 Task: Add location "Gurugram, Haryana, India".
Action: Mouse moved to (591, 153)
Screenshot: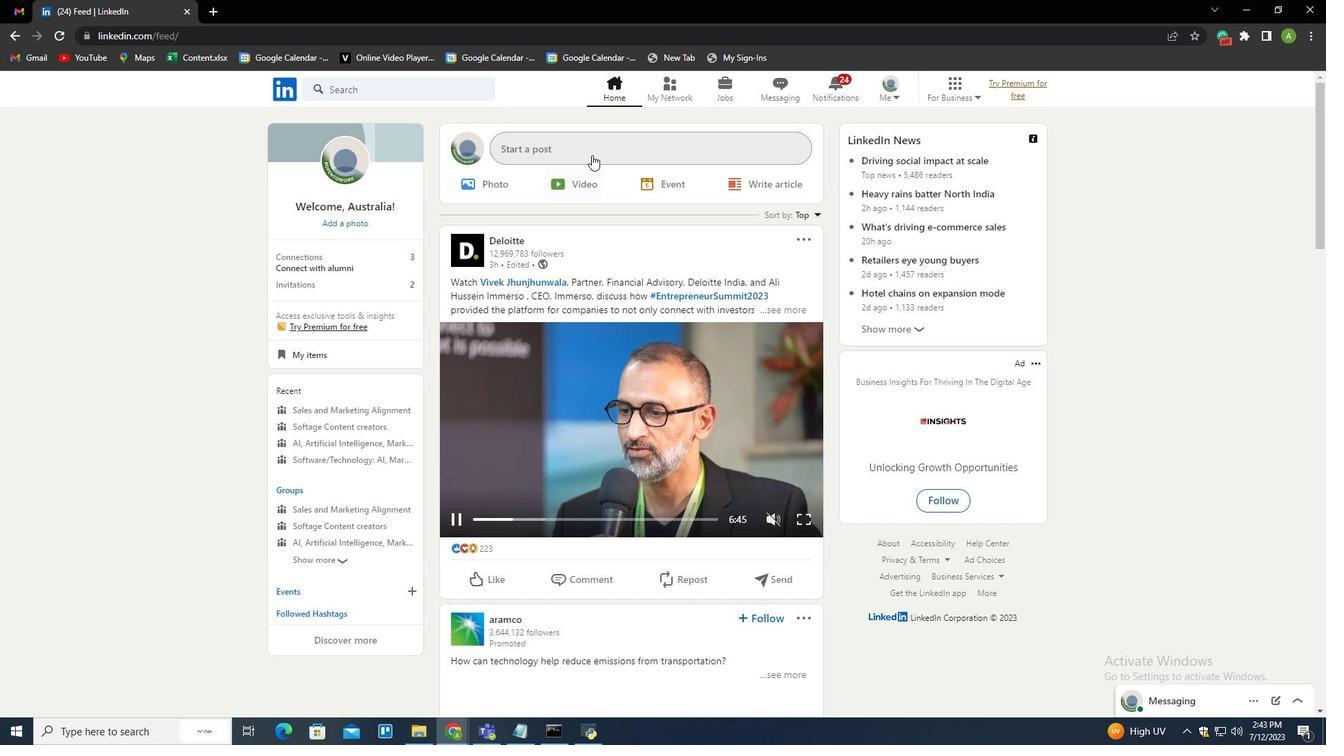 
Action: Mouse pressed left at (591, 153)
Screenshot: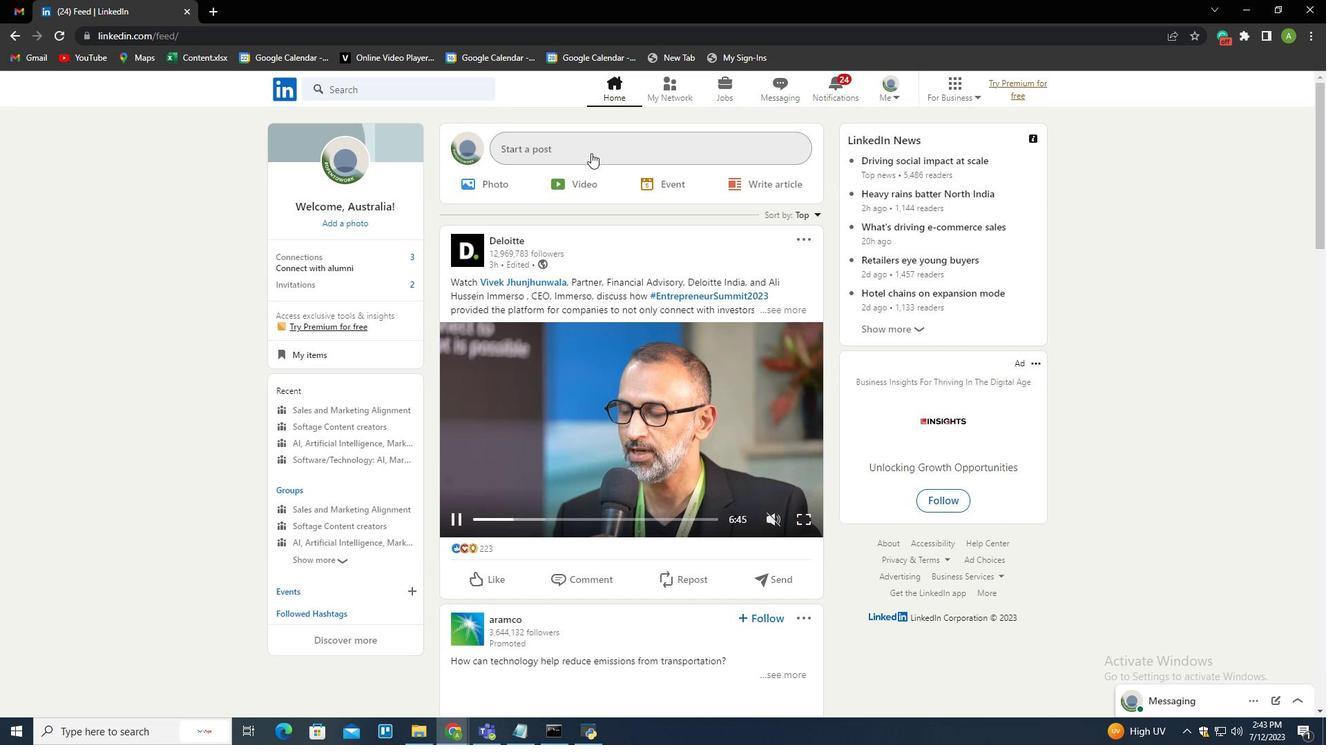 
Action: Mouse moved to (584, 399)
Screenshot: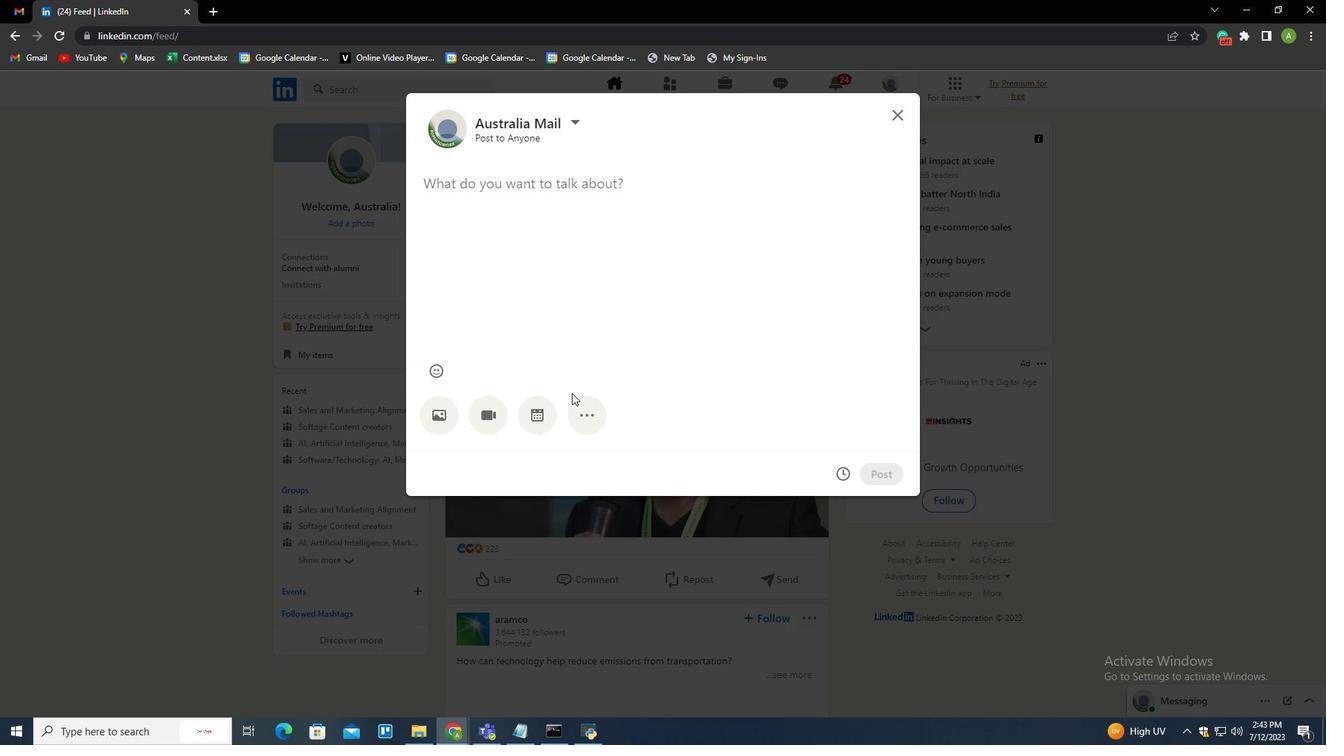
Action: Mouse pressed left at (584, 399)
Screenshot: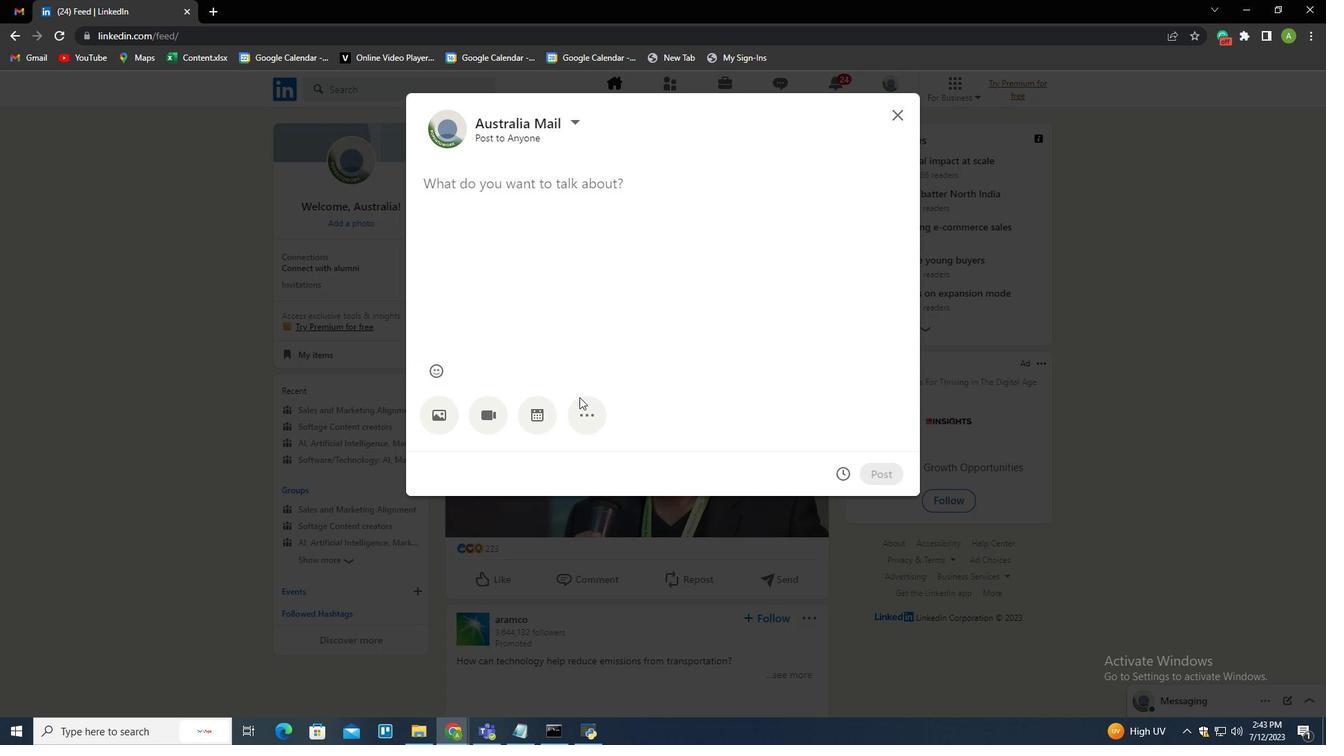 
Action: Mouse moved to (772, 408)
Screenshot: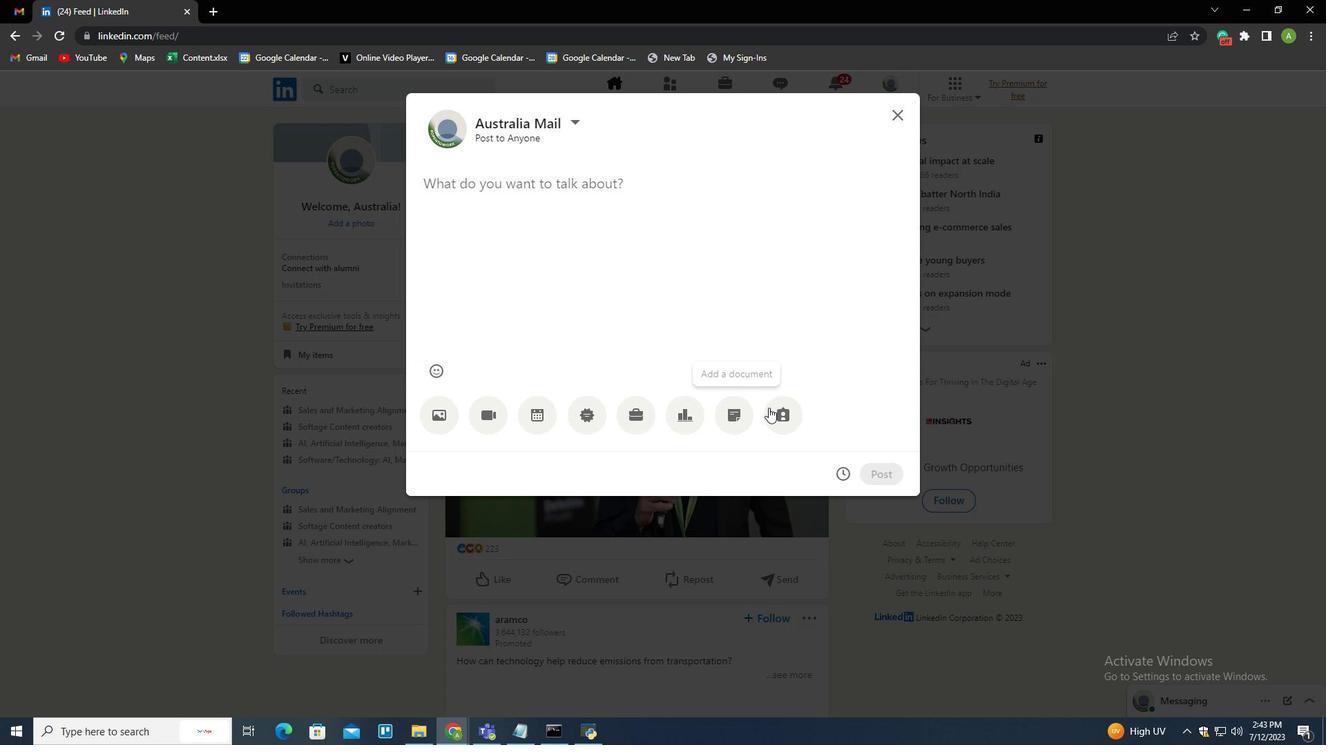 
Action: Mouse pressed left at (772, 408)
Screenshot: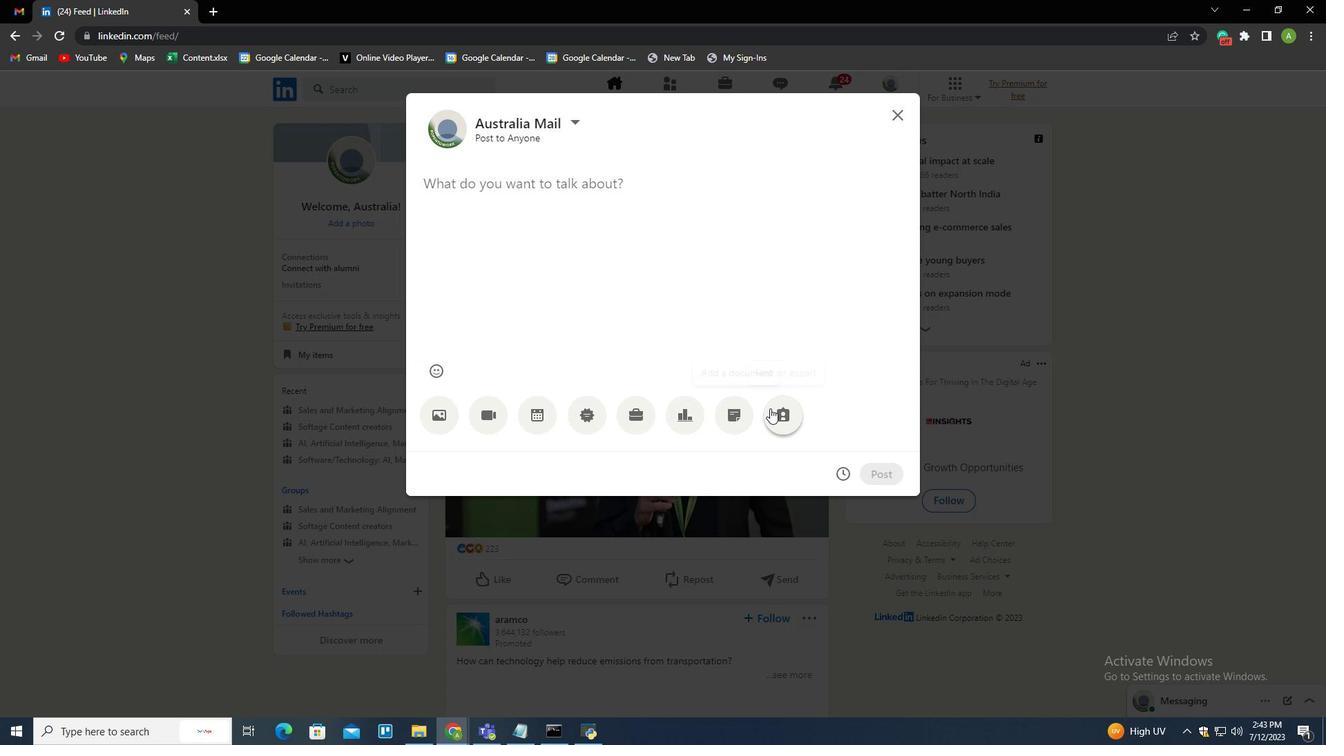 
Action: Mouse moved to (559, 265)
Screenshot: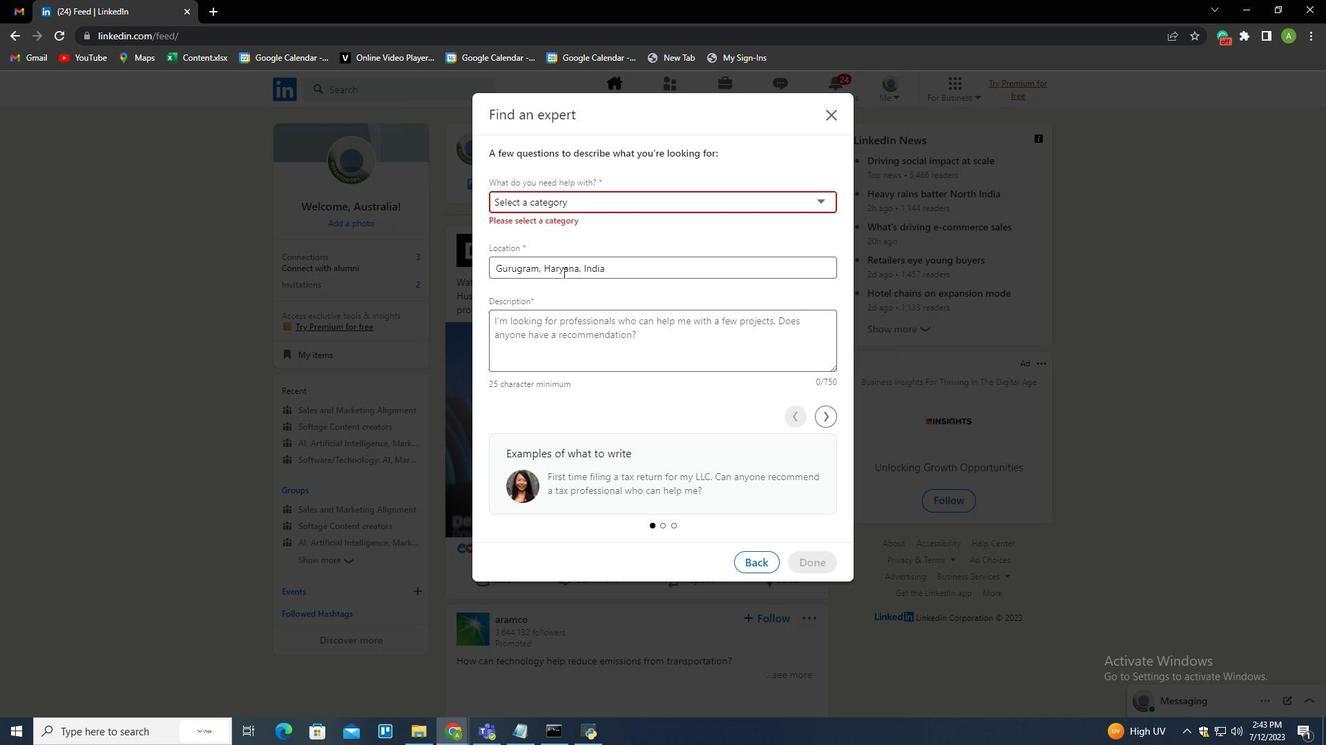 
Action: Mouse pressed left at (559, 265)
Screenshot: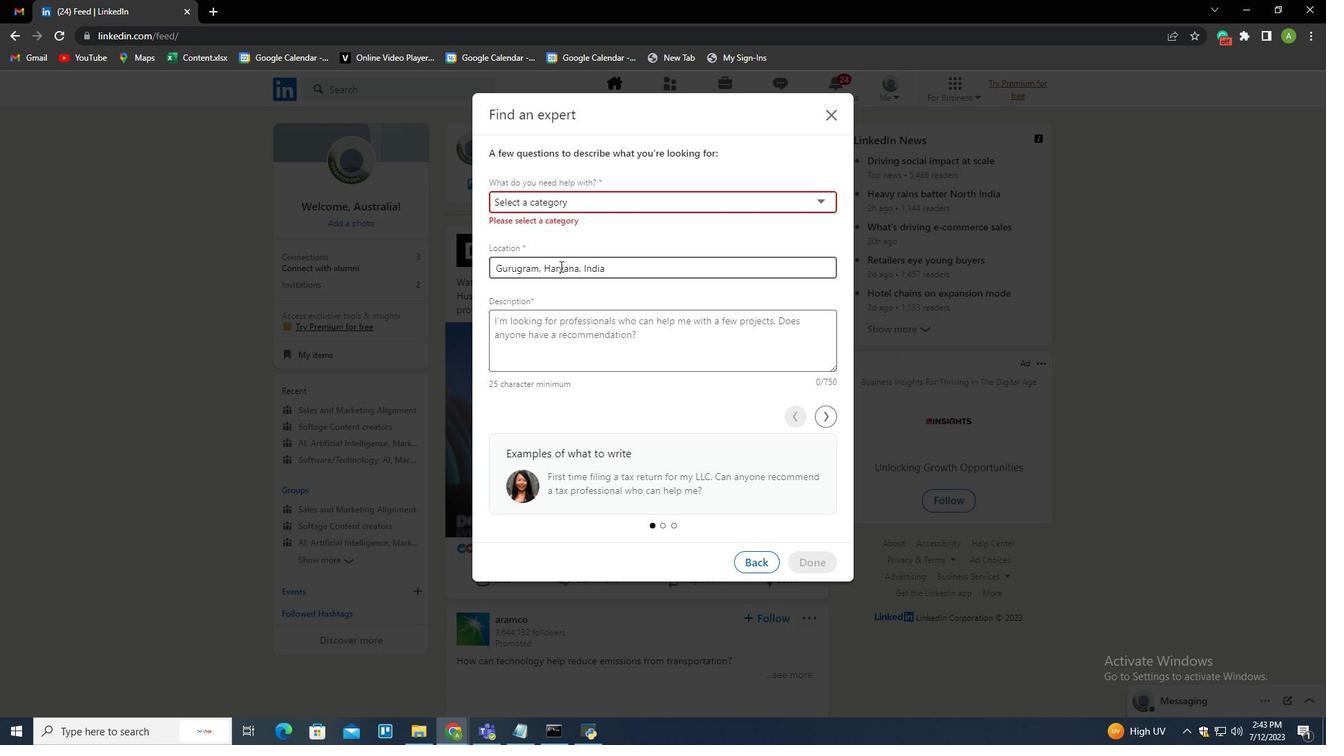 
Action: Mouse pressed left at (559, 265)
Screenshot: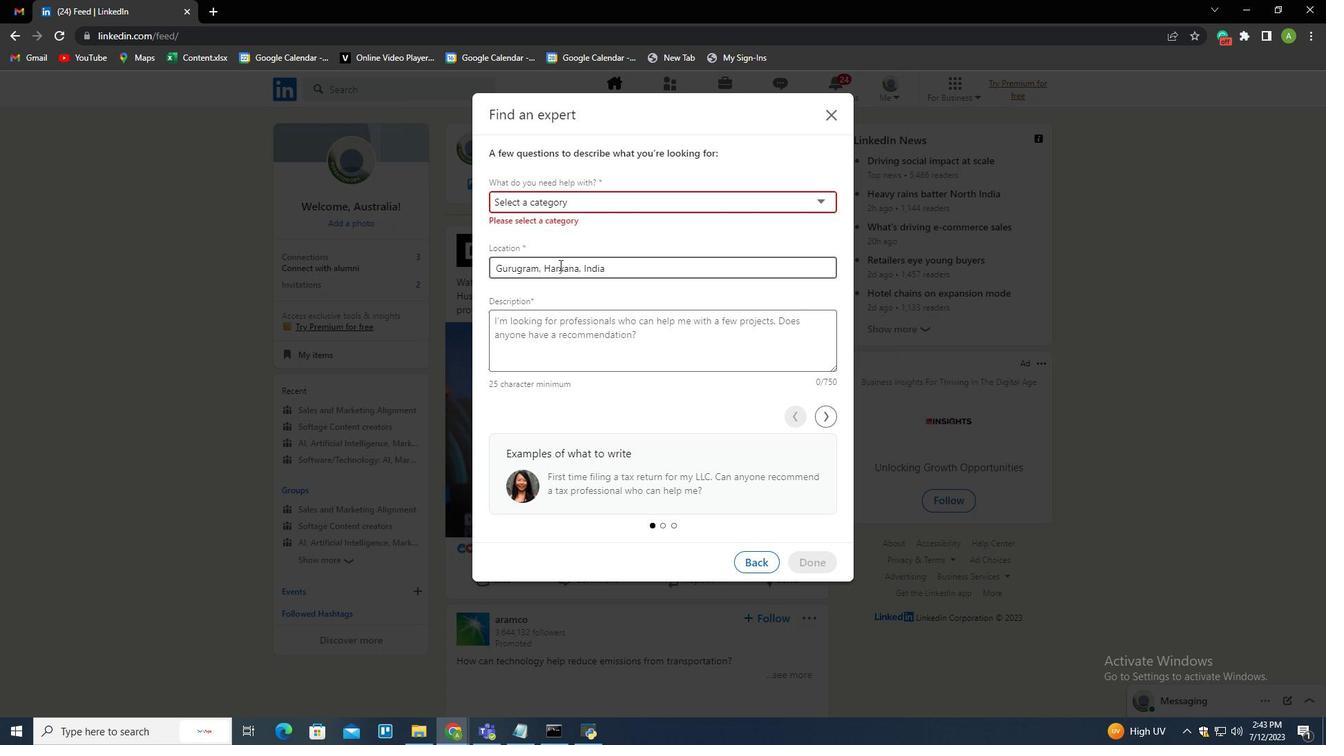 
Action: Mouse pressed left at (559, 265)
Screenshot: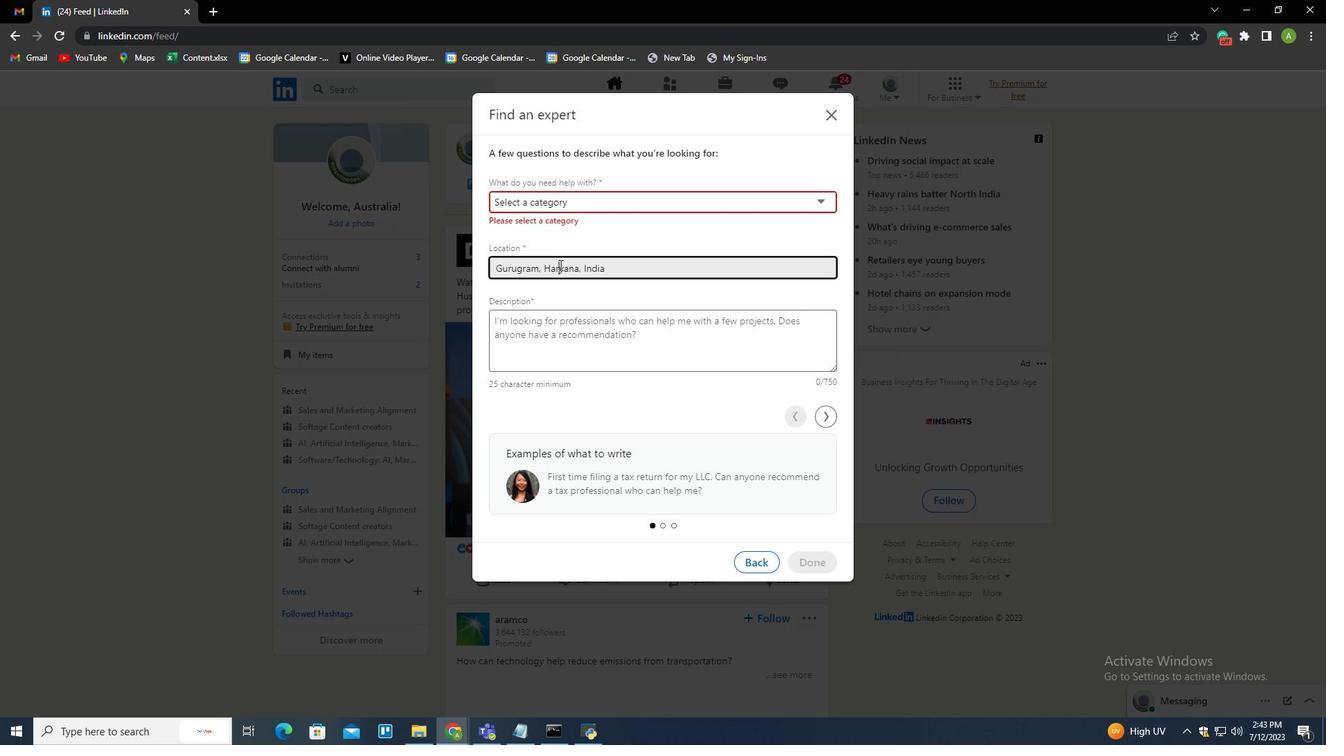 
Action: Key pressed <Key.shift>Guru<Key.down><Key.enter>
Screenshot: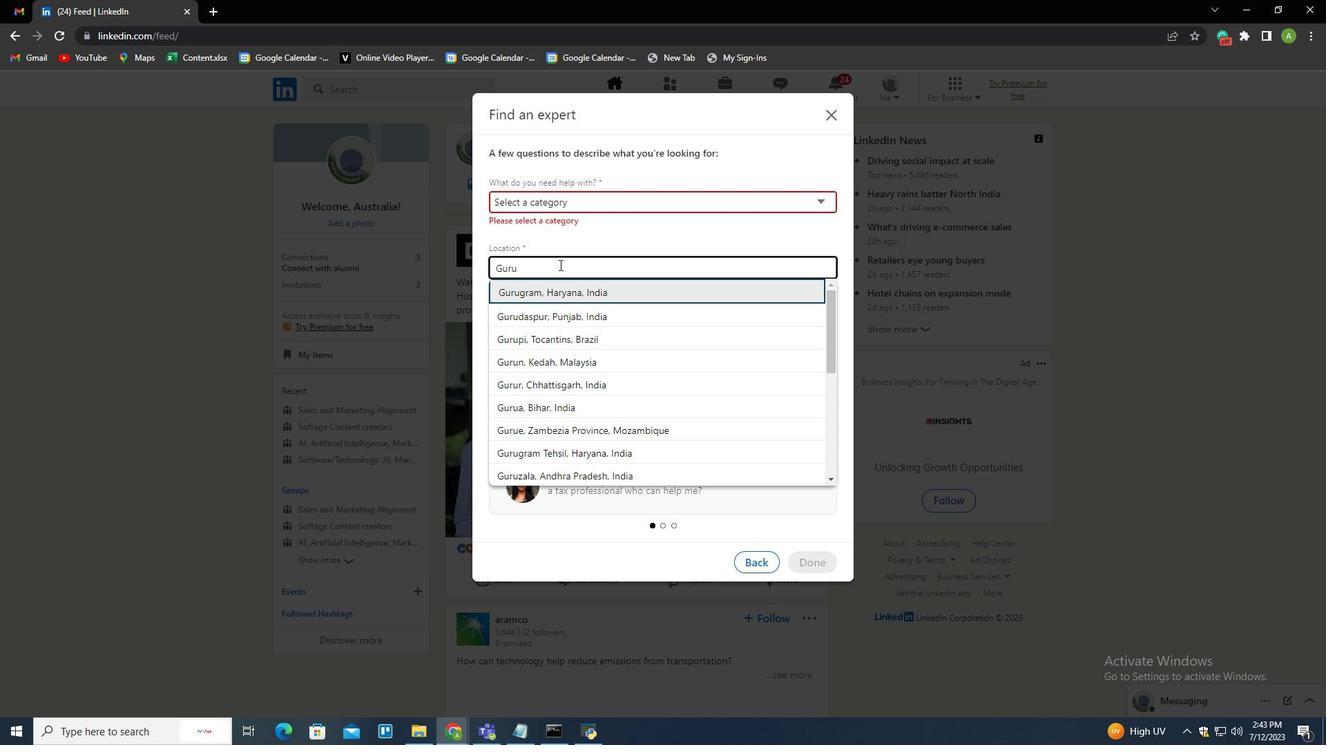 
Action: Mouse moved to (653, 446)
Screenshot: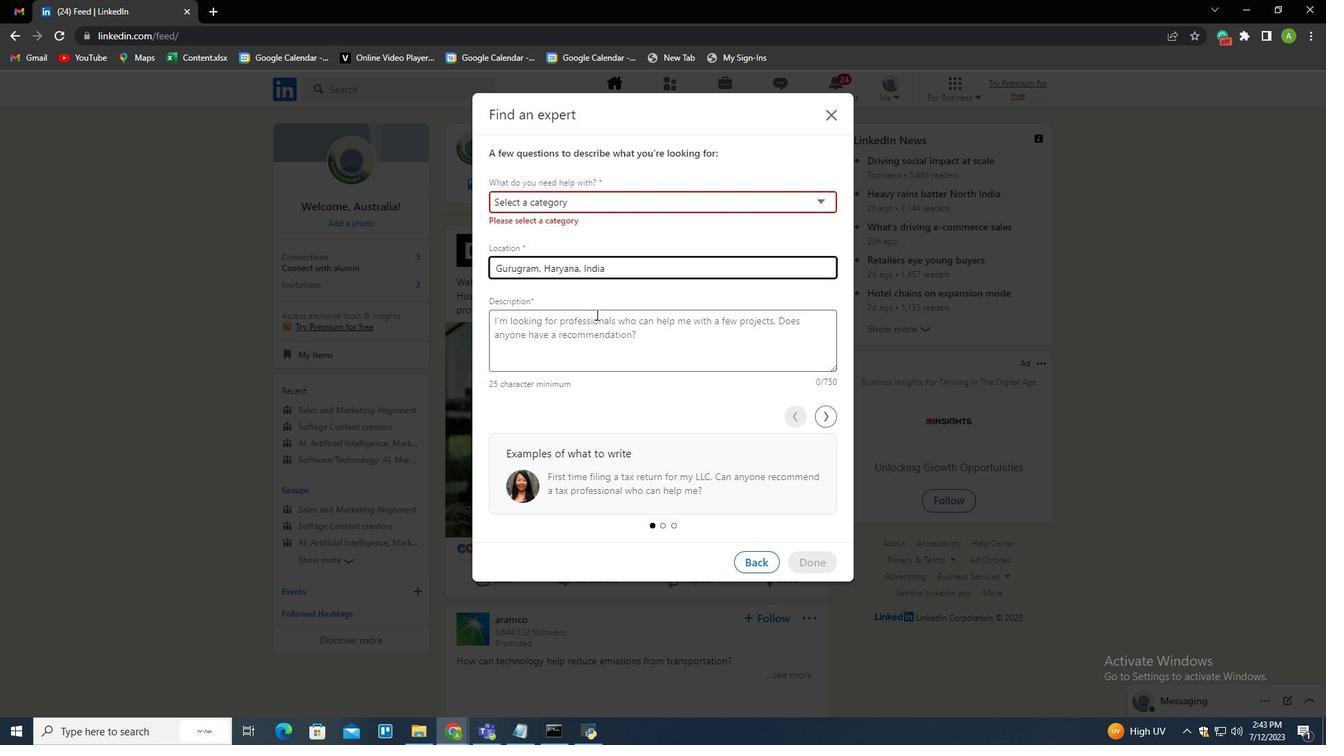 
